 Task: Write a BASH program that checks if a file is a device file (character or block) or a regular file.
Action: Mouse pressed left at (491, 569)
Screenshot: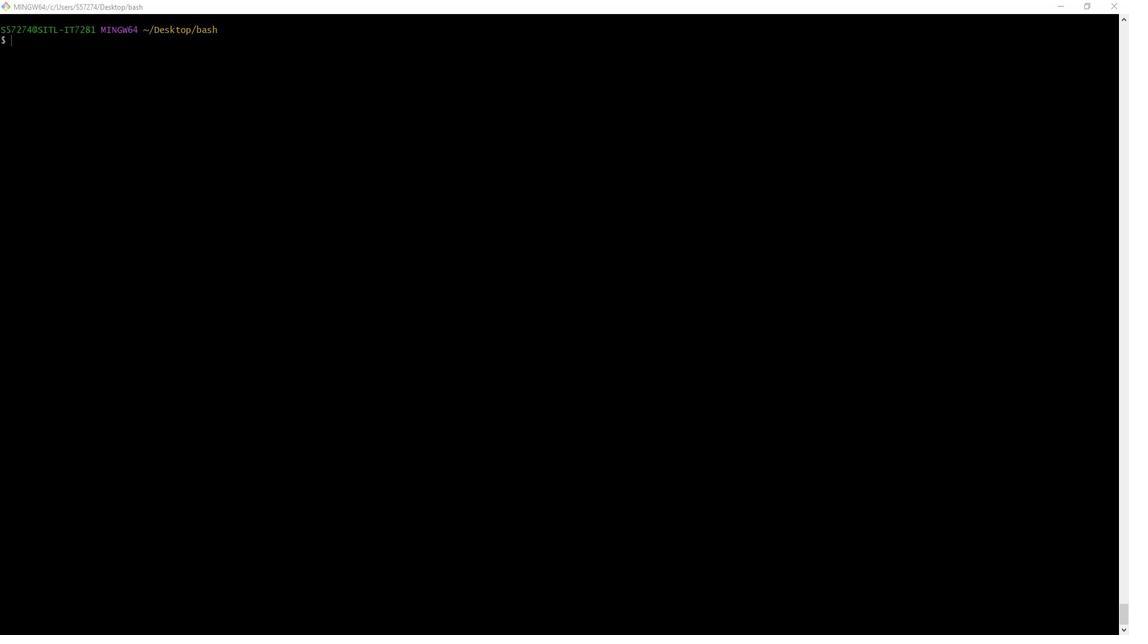 
Action: Mouse moved to (1058, 274)
Screenshot: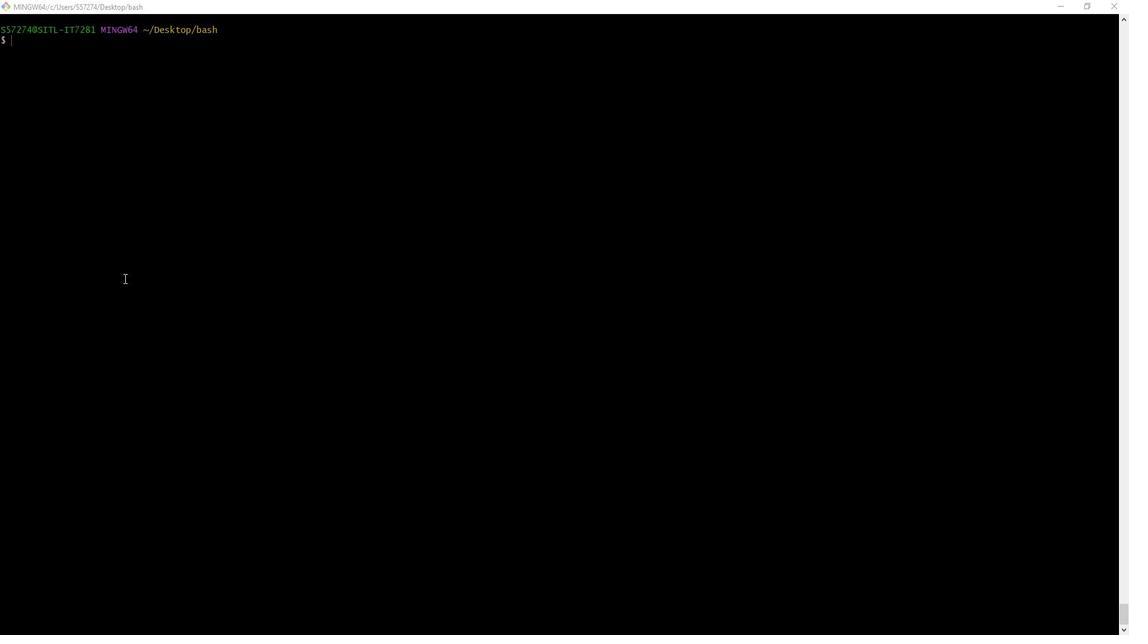 
Action: Mouse pressed left at (1058, 274)
Screenshot: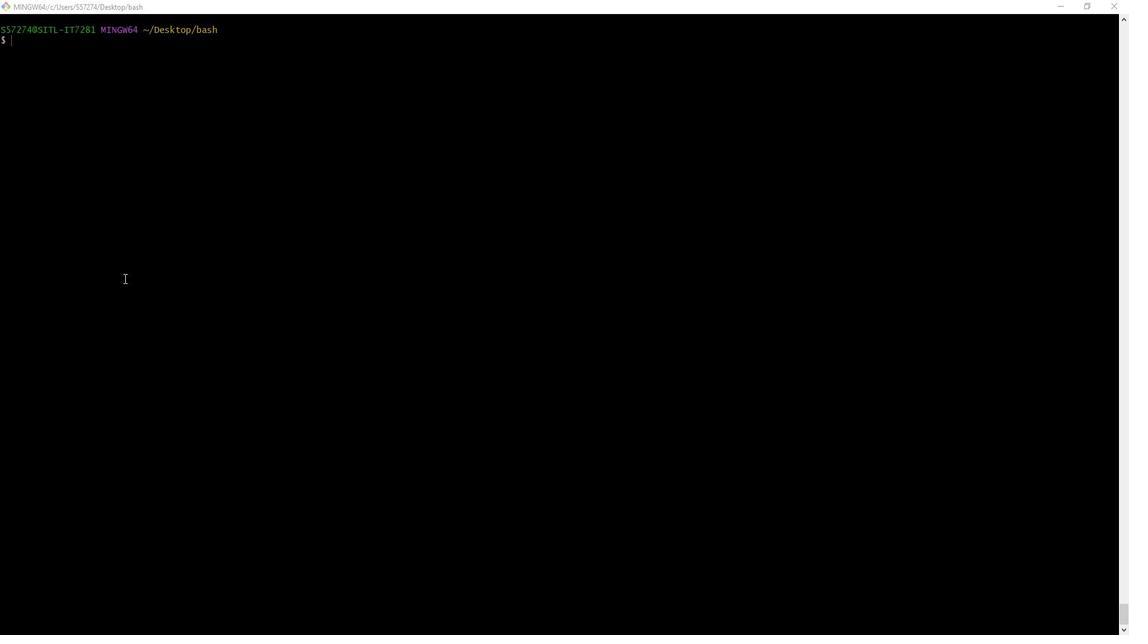 
Action: Mouse moved to (1058, 273)
Screenshot: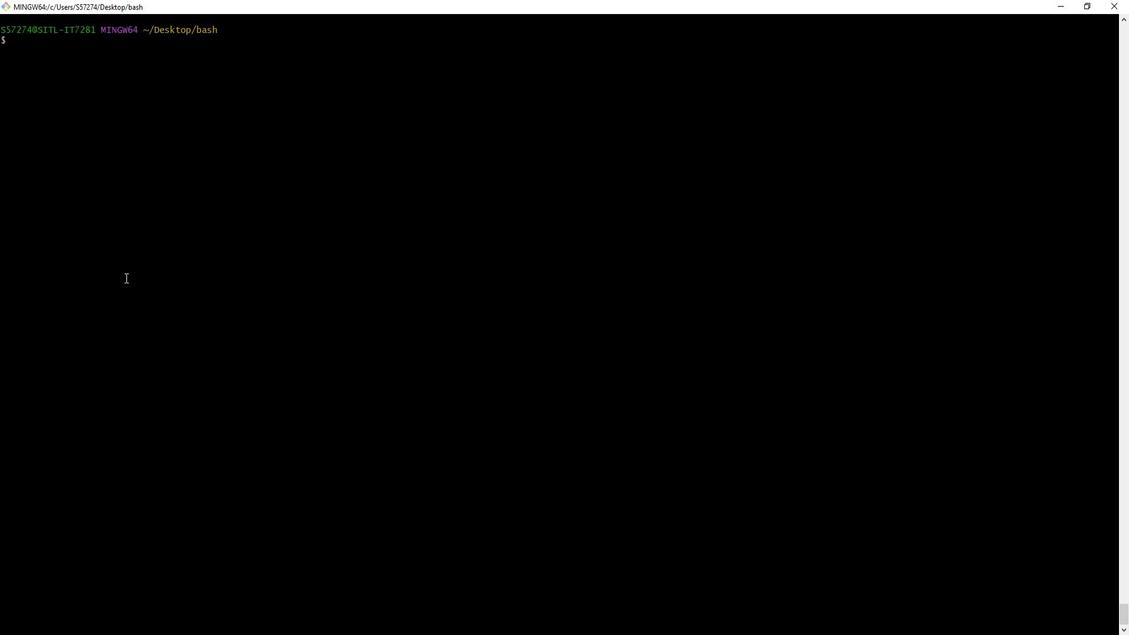 
Action: Key pressed touch<Key.space>check<Key.shift_r>_file<Key.shift_r>_reg.sh<Key.enter>vim<Key.space>check<Key.shift_r>_file<Key.shift_r>_reg.sh<Key.enter>i<Key.space><Key.shift_r>#<Key.shift_r>!/bin/bash<Key.enter><Key.enter><Key.backspace><Key.backspace><Key.backspace><Key.backspace><Key.enter><Key.shift_r>#<Key.space>fuc<Key.backspace>nction<Key.space>to<Key.space>check<Key.space>if<Key.space>a<Key.space>file<Key.space>is<Key.space>a<Key.space>device<Key.space>fiel<Key.space><Key.backspace><Key.backspace><Key.backspace>le<Key.space>or<Key.space>a<Key.space>regular<Key.space>file<Key.enter><Key.backspace><Key.backspace>id<Key.backspace>s<Key.shift_r>_device<Key.shift_r>_file<Key.shift_r>()<Key.space><Key.shift_r>{<Key.enter>lov<Key.backspace>cal<Key.space>file=<Key.shift_r>$1<Key.enter><Key.enter>if<Key.space>[<Key.space>-c<Key.space><Key.shift_r>"<Key.shift_r>$file<Key.shift_r>"<Key.space>]<Key.space><Key.shift_r><Key.shift_r>||<Key.space>[<Key.space>-b<Key.space><Key.shift_r>"<Key.shift_r>$file<Key.shift_r>"<Key.space>];<Key.space>then<Key.enter>echo<Key.space><Key.shift_r>"<Key.space><Key.backspace>the<Key.space>file<Key.space>'<Key.shift_r>$file'<Key.space>is<Key.space>a<Key.space>device<Key.space>fie<Key.backspace>le<Key.space><Key.shift_r>(chac<Key.backspace>racter<Key.space>or<Key.space>block<Key.shift_r>).<Key.shift_r>"<Key.enter>return<Key.space>0<Key.space><Key.shift_r>#<Key.space>true<Key.enter><Key.backspace><Key.backspace><Key.space>else<Key.enter>return<Key.space>1<Key.space><Key.shift_r>#<Key.space>false<Key.enter><Key.backspace><Key.backspace><Key.space>fi<Key.enter><Key.backspace><Key.backspace><Key.space><Key.shift_r>}<Key.enter><Key.enter><Key.shift_r>#<Key.space>function<Key.space>to<Key.space>f<Key.backspace>check<Key.space>if<Key.space>a<Key.space>file<Key.space>is<Key.space>a<Key.space>regular<Key.space>file<Key.enter><Key.backspace><Key.backspace>is<Key.shift_r>_regular<Key.shift_r>_file<Key.shift_r><Key.shift_r><Key.shift_r><Key.shift_r>()<Key.space><Key.shift_r><Key.shift_r><Key.shift_r><Key.shift_r><Key.shift_r><Key.shift_r><Key.shift_r>{<Key.enter>lov<Key.backspace>cal<Key.space>file=<Key.shift_r>$1<Key.enter><Key.enter>if<Key.space>[<Key.space>-f<Key.space><Key.shift_r>"<Key.shift_r>$file<Key.shift_r>"<Key.space>];<Key.space>then<Key.enter>echo<Key.space><Key.shift_r>"the<Key.space>file<Key.space>'<Key.shift_r>$file'<Key.space>is<Key.space>a<Key.space>regular<Key.space>file.<Key.shift_r>"<Key.enter>return<Key.space>0<Key.space><Key.shift_r>#<Key.space>true<Key.enter><Key.backspace><Key.backspace><Key.space>else<Key.enter>e<Key.backspace>return<Key.space>1<Key.space><Key.shift_r>#<Key.space>false<Key.enter><Key.backspace><Key.backspace><Key.space>fi<Key.enter><Key.backspace><Key.backspace><Key.space><Key.shift_r>{<Key.backspace><Key.shift_r>}<Key.enter><Key.enter>
Screenshot: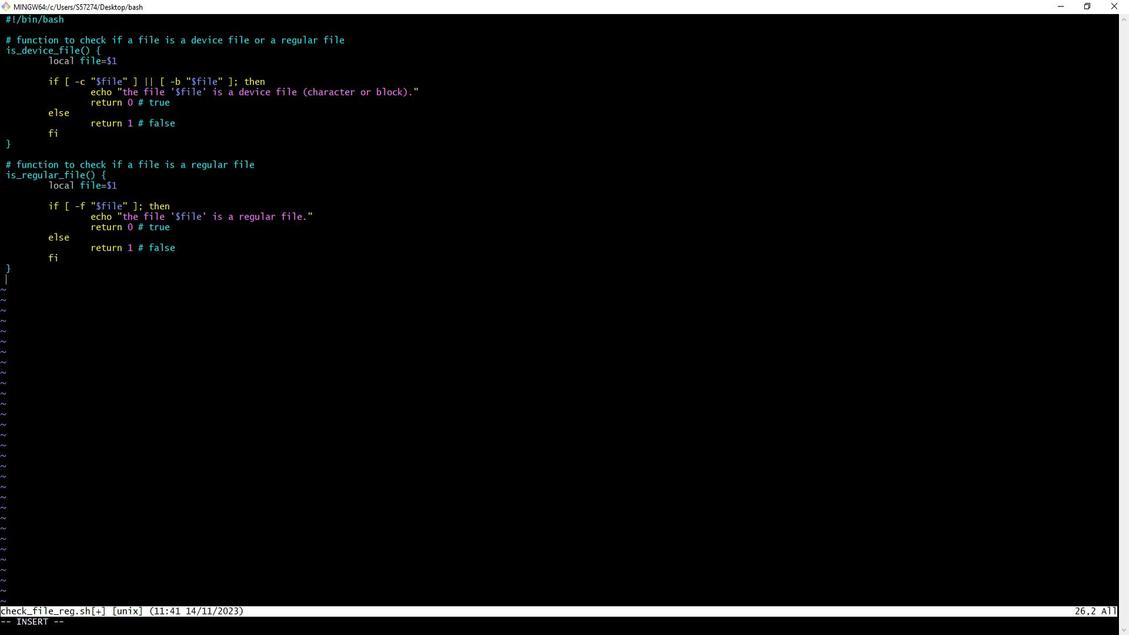 
Action: Mouse moved to (741, 307)
Screenshot: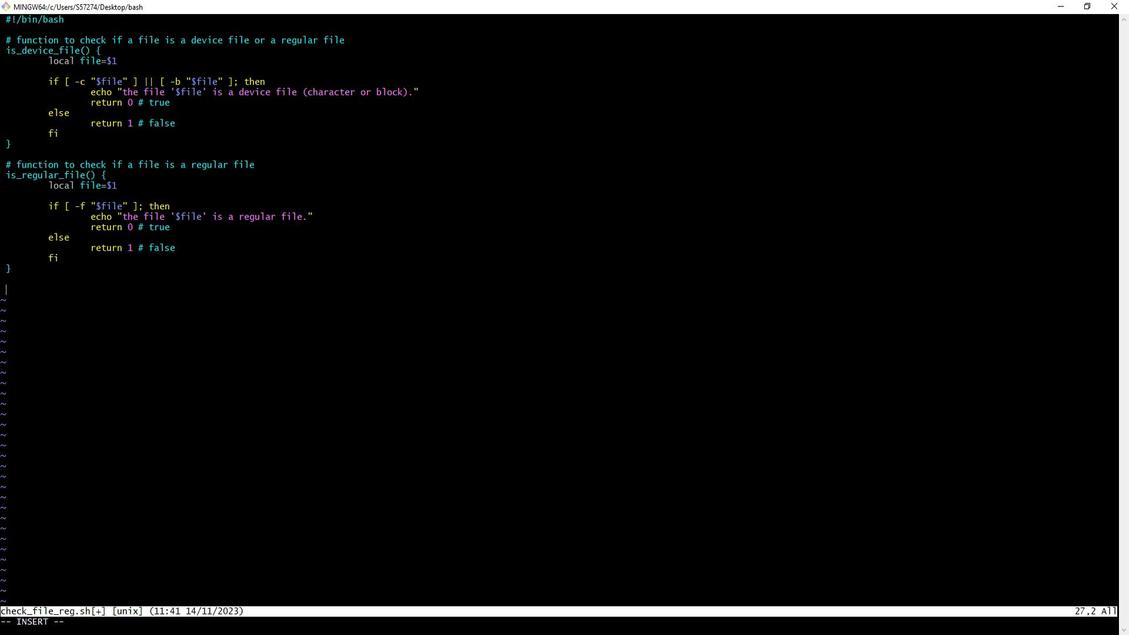 
Action: Mouse scrolled (741, 308) with delta (0, 0)
Screenshot: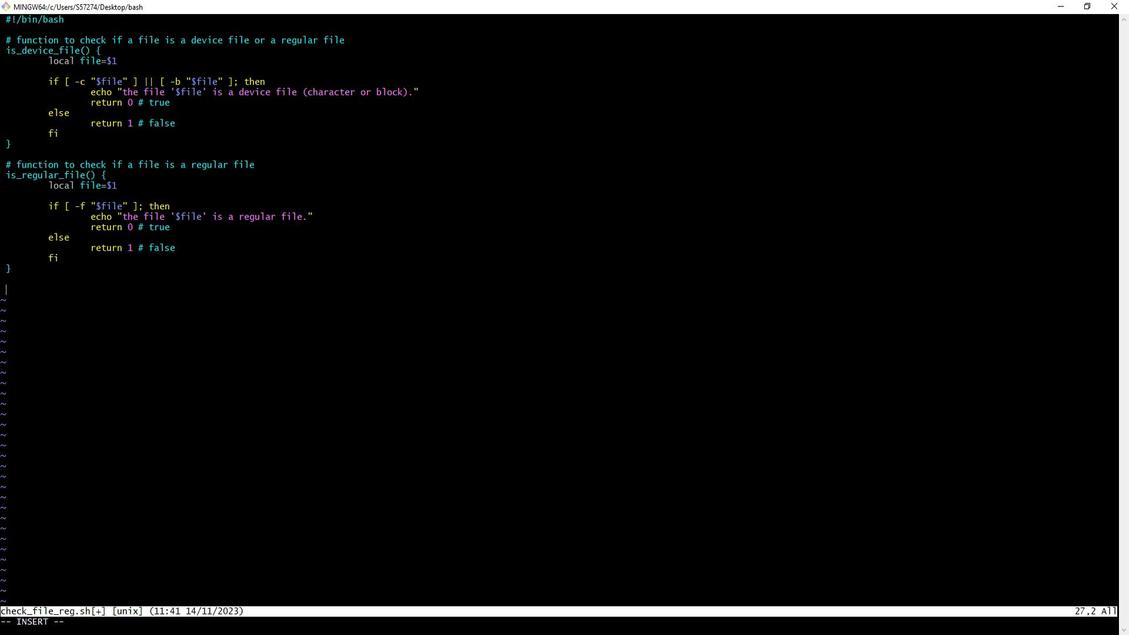 
Action: Mouse scrolled (741, 307) with delta (0, 0)
Screenshot: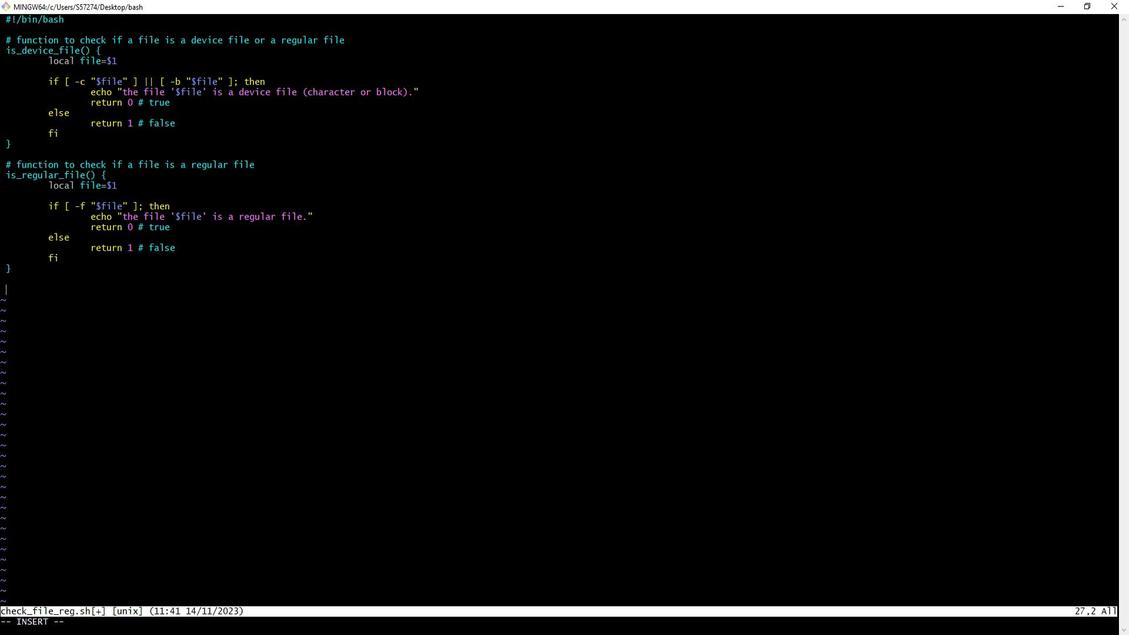 
Action: Mouse scrolled (741, 307) with delta (0, 0)
Screenshot: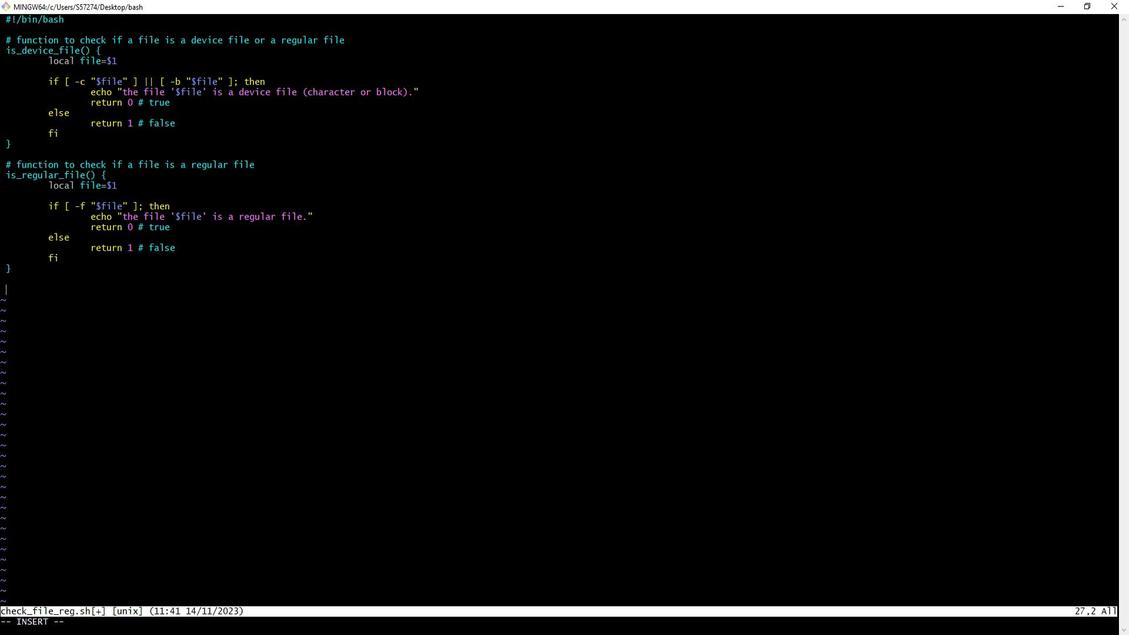 
Action: Mouse scrolled (741, 307) with delta (0, 0)
Screenshot: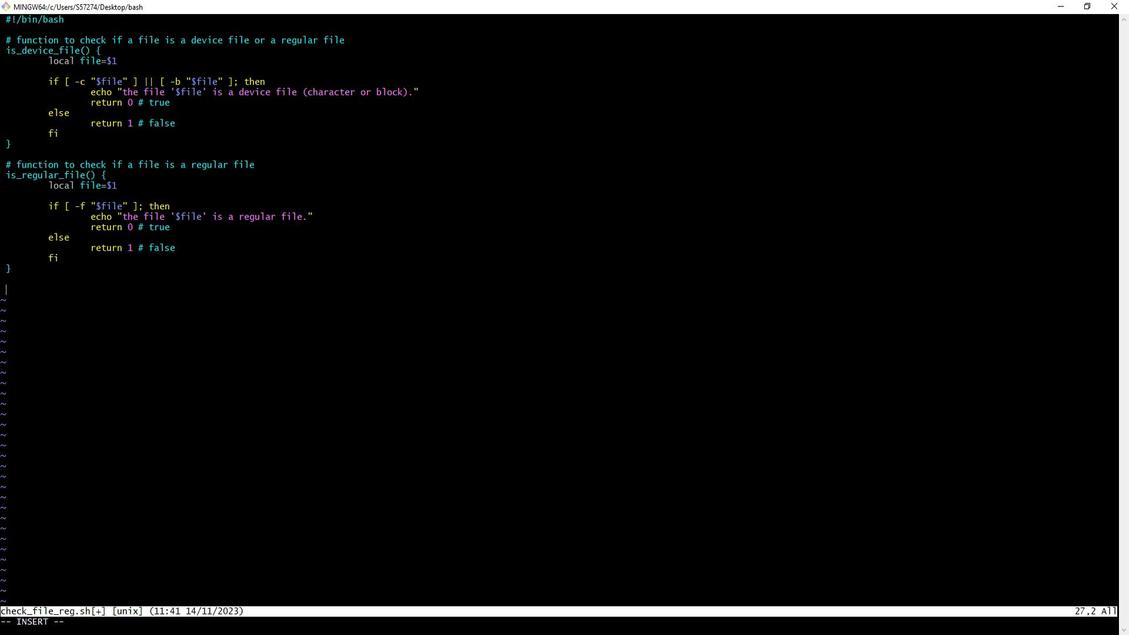
Action: Mouse scrolled (741, 307) with delta (0, 0)
Screenshot: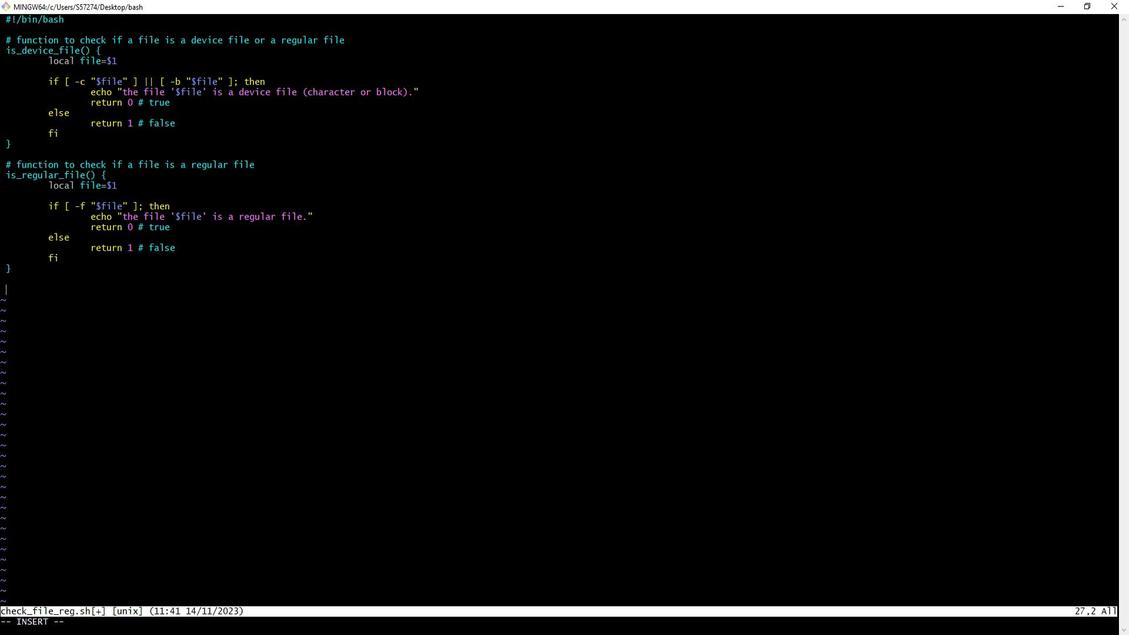 
Action: Mouse scrolled (741, 307) with delta (0, 0)
Screenshot: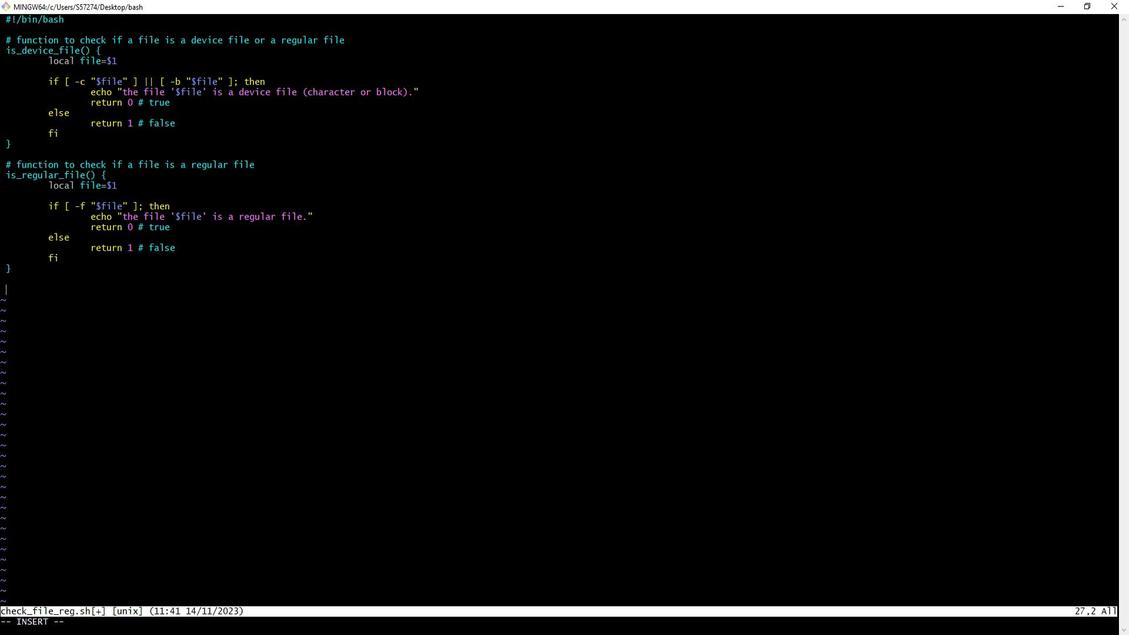 
Action: Mouse scrolled (741, 307) with delta (0, 0)
Screenshot: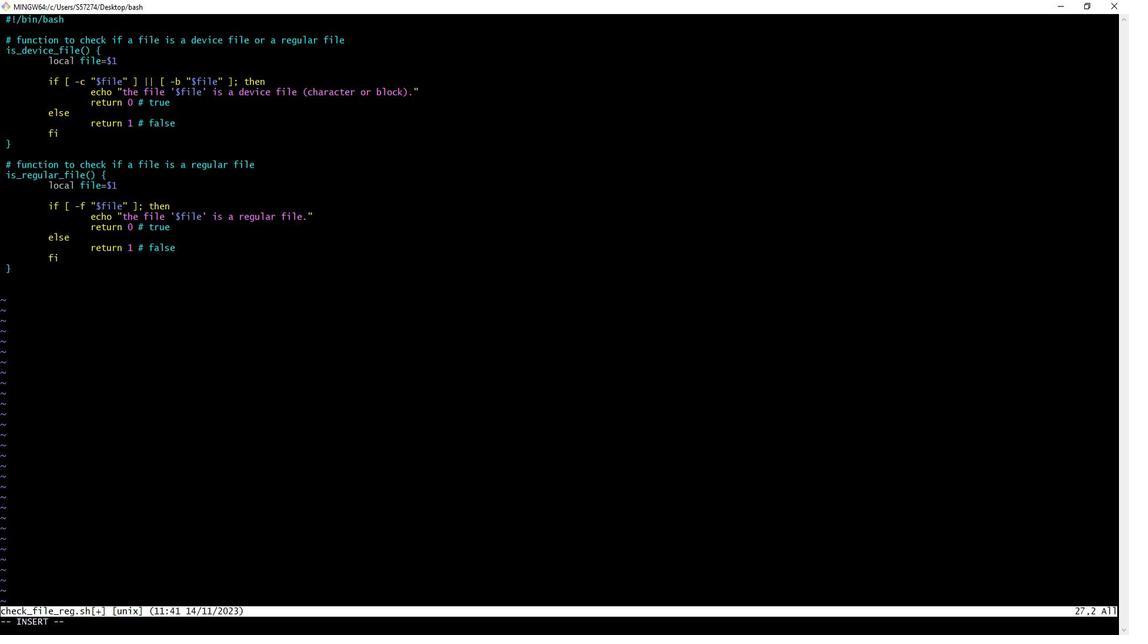 
Action: Mouse scrolled (741, 307) with delta (0, 0)
Screenshot: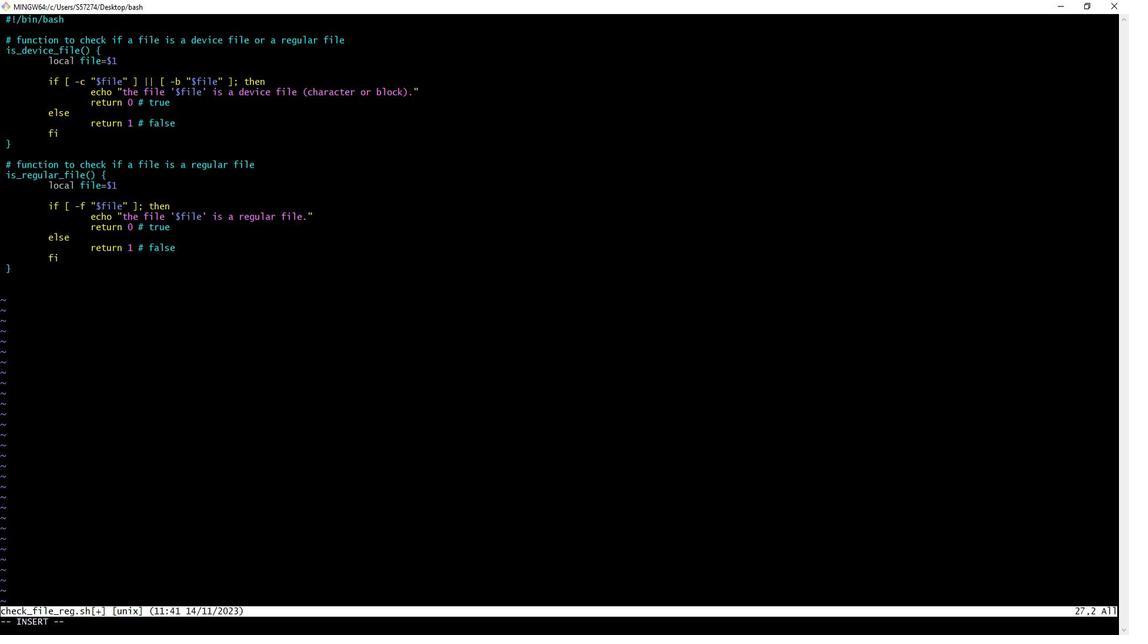 
Action: Mouse scrolled (741, 307) with delta (0, 0)
Screenshot: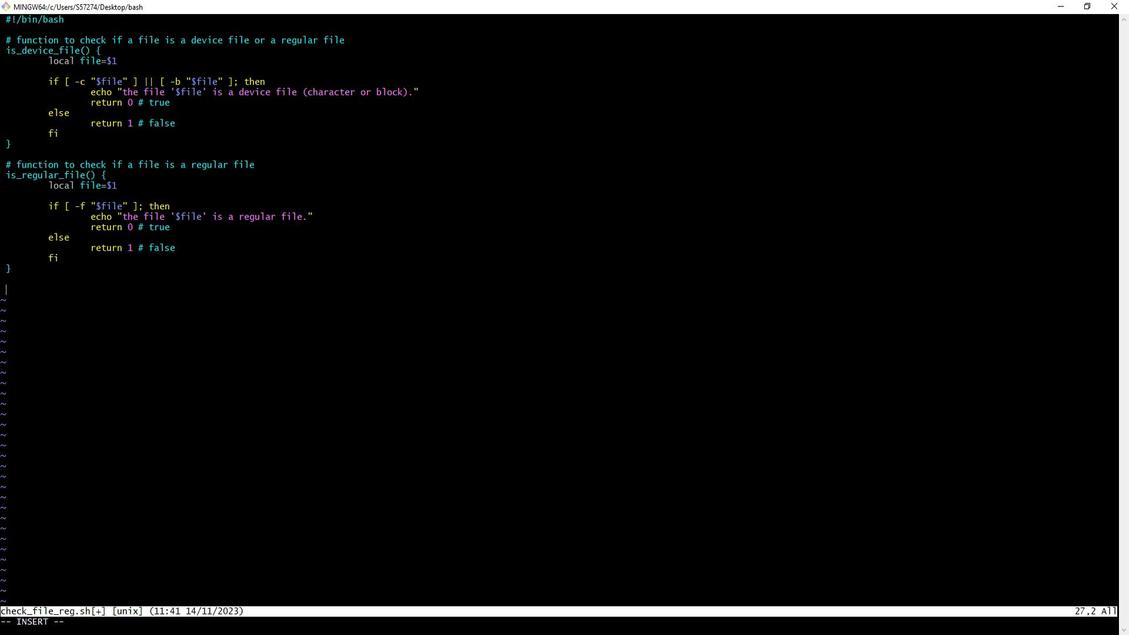 
Action: Mouse scrolled (741, 307) with delta (0, 0)
Screenshot: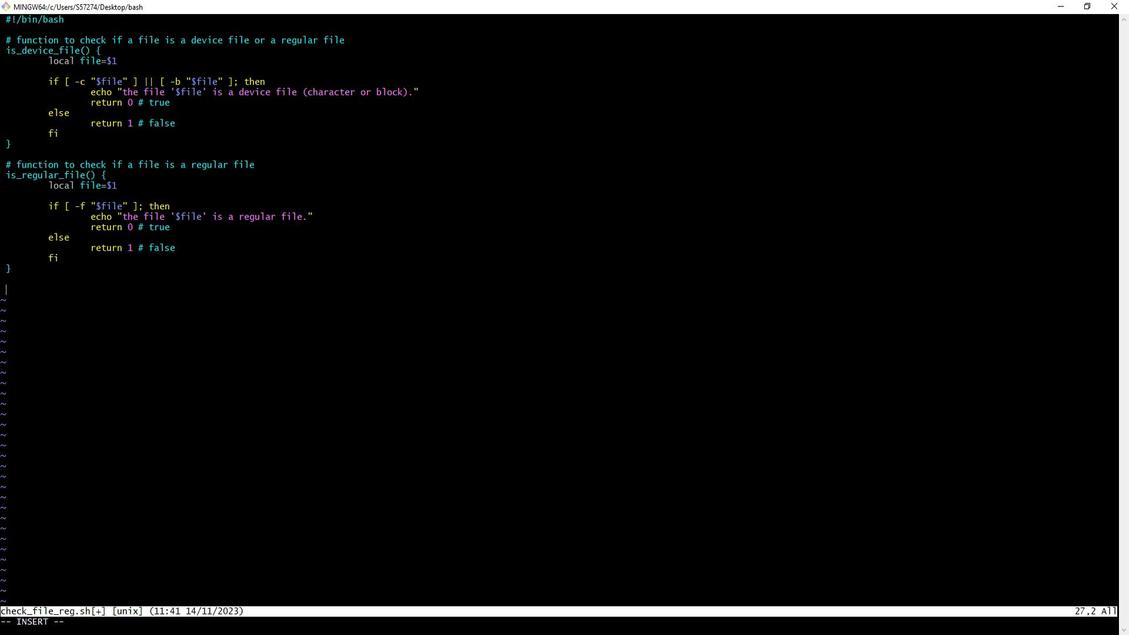 
Action: Mouse moved to (1071, 311)
Screenshot: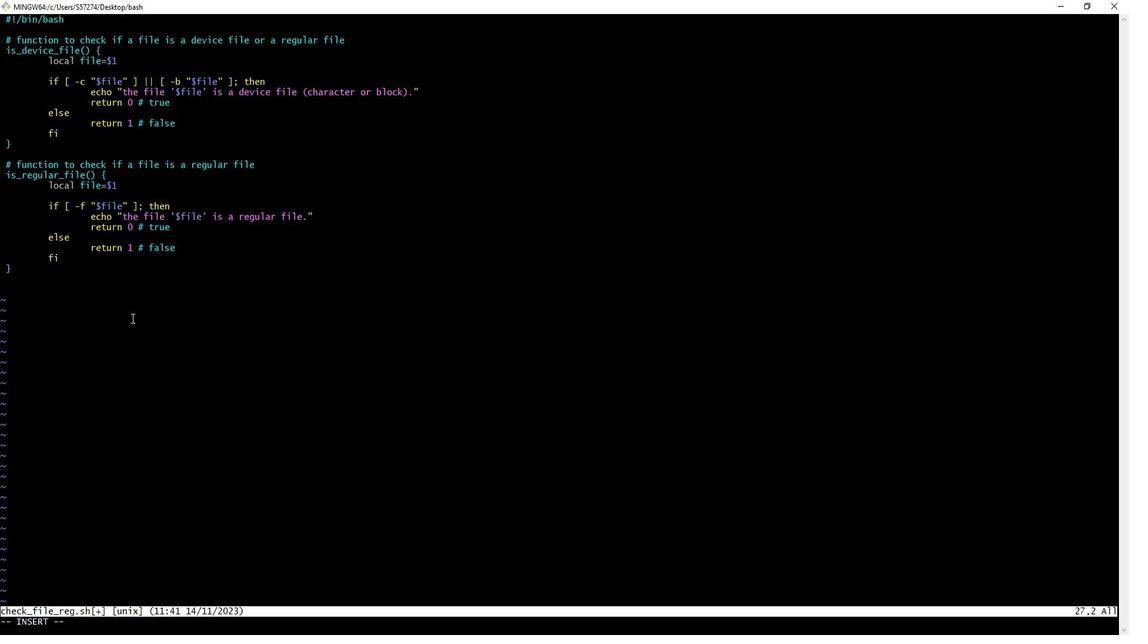 
Action: Mouse pressed left at (1071, 311)
Screenshot: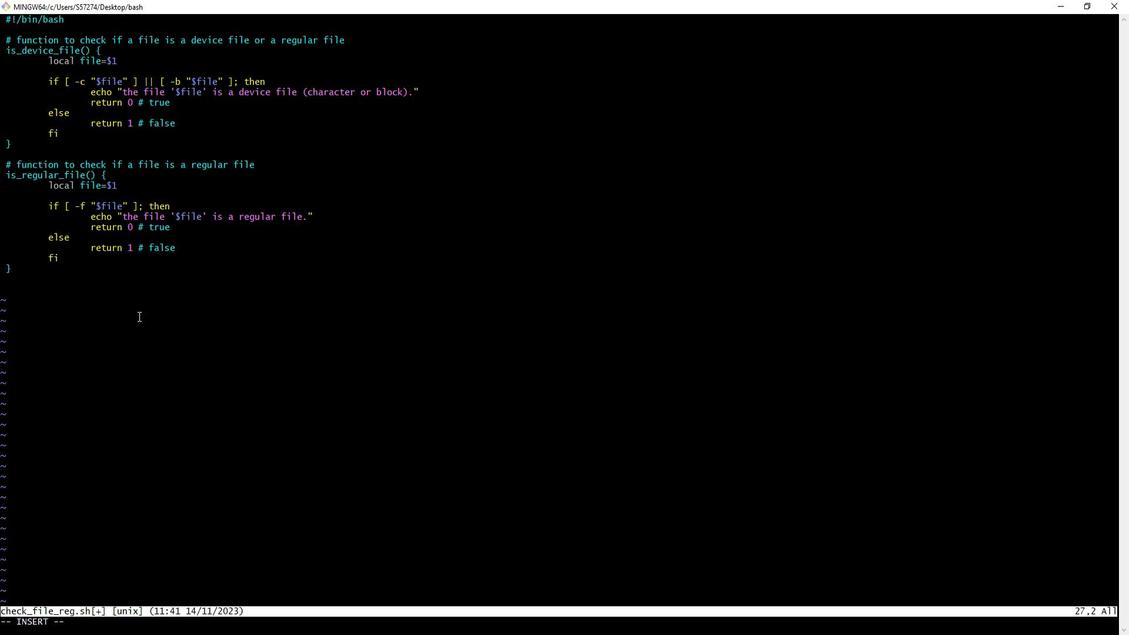 
Action: Mouse moved to (1068, 304)
Screenshot: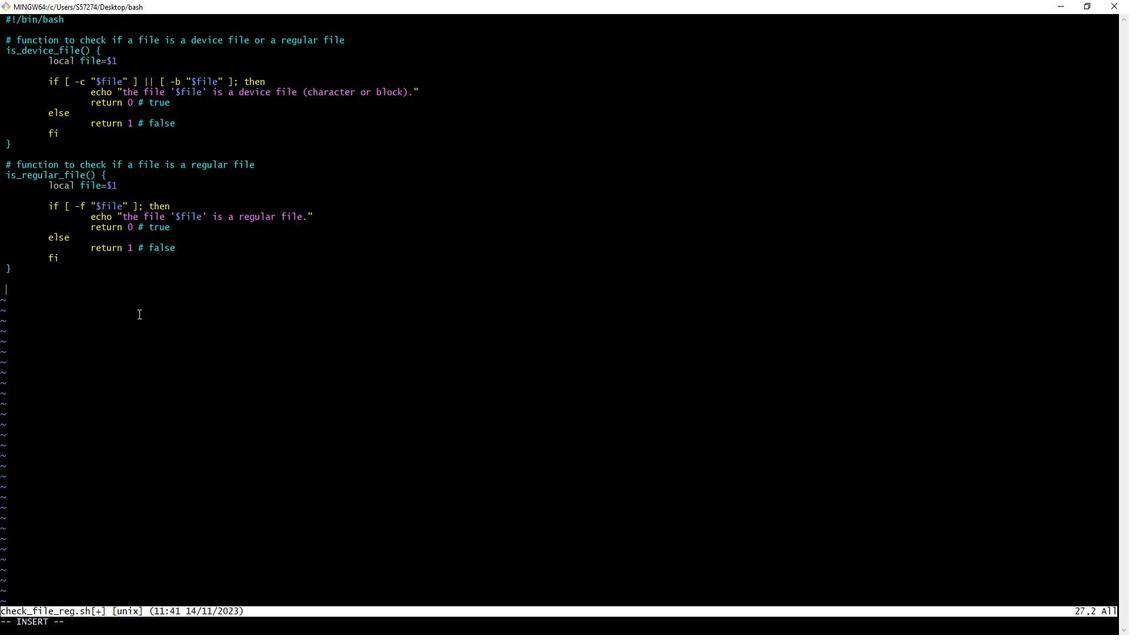 
Action: Key pressed <Key.shift_r>#get<Key.space>the<Key.space>filename
Screenshot: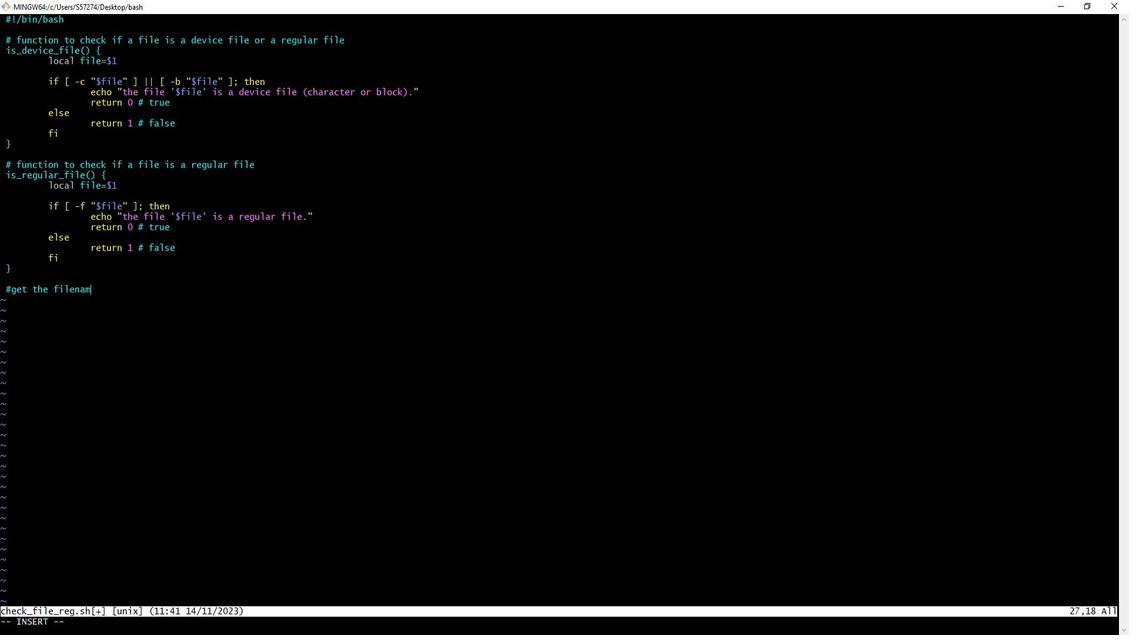 
Action: Mouse moved to (1067, 304)
Screenshot: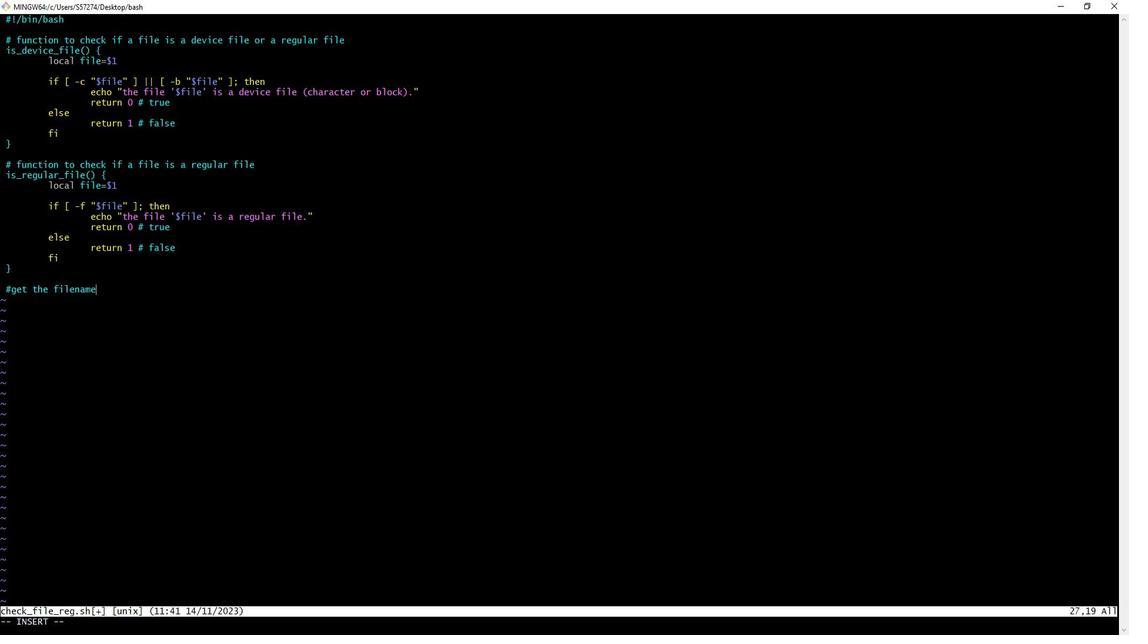 
Action: Key pressed <Key.space>from<Key.space>the<Key.space>user<Key.enter><Key.backspace>read<Key.space>-p<Key.space><Key.shift_r>"<Key.shift_r>Enter<Key.space>the<Key.space>filename<Key.shift_r>:<Key.space><Key.shift_r>"<Key.space>input<Key.shift_r>_filename<Key.enter><Key.enter><Key.shift_r>#<Key.space>check<Key.space>if<Key.space>the<Key.space>input<Key.space>is<Key.space>a<Key.space>cali<Key.backspace><Key.backspace><Key.backspace><Key.backspace>valid<Key.space>filename<Key.enter><Key.backspace><Key.backspace><Key.enter>if<Key.space>[<Key.space>-e<Key.space><Key.shift_r>"<Key.shift_r>$input<Key.shift_r>_filename<Key.shift_r>"<Key.space>];<Key.space>then<Key.enter>if<Key.space>is<Key.shift_r>_device<Key.shift_r>_file<Key.space><Key.shift_r><Key.shift_r><Key.shift_r><Key.shift_r><Key.shift_r><Key.shift_r>"<Key.shift_r>$input<Key.shift_r>_filename<Key.shift_r>";<Key.space>them<Key.backspace>n<Key.enter><Key.shift_r><Key.shift_r><Key.shift_r><Key.shift_r><Key.shift_r><Key.shift_r><Key.shift_r><Key.shift_r><Key.shift_r><Key.shift_r><Key.shift_r><Key.shift_r><Key.shift_r><Key.shift_r><Key.shift_r><Key.shift_r><Key.shift_r><Key.shift_r><Key.shift_r><Key.shift_r><Key.shift_r><Key.shift_r><Key.shift_r><Key.shift_r><Key.shift_r><Key.shift_r>:<Key.space><Key.shift_r>#<Key.shift_r>D<Key.left><Key.space><Key.right>o<Key.space>nothing,<Key.space>the<Key.space>message<Key.space>is<Key.space>already<Key.space>printed<Key.space>by<Key.space>the<Key.space>function<Key.enter><Key.backspace><Key.backspace><Key.space>elif<Key.space>is<Key.shift_r>_ref<Key.backspace>gular<Key.shift_r>_file<Key.space><Key.shift_r>"<Key.shift_r>$input<Key.shift_r>_filename<Key.shift_r>"'<Key.backspace>;<Key.space>then<Key.enter><Key.shift_r>:<Key.space><Key.shift_r>#<Key.shift_r><Key.space>Do<Key.space>nothing<Key.space><Key.backspace>,<Key.space>thiie<Key.backspace><Key.backspace><Key.backspace>e<Key.space>message<Key.space>is<Key.space>already<Key.space>printed<Key.space>by<Key.space>the<Key.space>funcit<Key.backspace><Key.backspace>tion<Key.enter><Key.backspace><Key.backspace><Key.space>else<Key.enter>echo<Key.space><Key.shift_r>"the<Key.space>file<Key.space>'<Key.shift_r>$input<Key.shift_r>_filename'<Key.space>is<Key.space>neither<Key.space>a<Key.space>device<Key.space>file<Key.space>nor<Key.space>a<Key.space>regular<Key.space>file.<Key.shift_r>"<Key.enter><Key.backspace><Key.backspace><Key.space>fi<Key.enter><Key.backspace><Key.backspace><Key.space>else<Key.enter>echo<Key.space><Key.shift_r>"<Key.shift_r>Invalid<Key.space>filename.<Key.space><Key.shift_r>Please<Key.space>enter<Key.space>a<Key.space>c<Key.backspace>valid<Key.space>filename.<Key.shift_r>"<Key.enter><Key.backspace><Key.backspace><Key.space>fi<Key.esc><Key.shift_r>:wq<Key.enter>chmod<Key.space><Key.shift_r>+x<Key.space>check<Key.shift_r>_file.<Key.backspace><Key.shift_r>_reg.sh<Key.enter>./check<Key.shift_r>_file<Key.shift_r>_rre<Key.backspace><Key.backspace>eg/<Key.backspace>.sh<Key.enter>tex<Key.backspace>z<Key.backspace>st.txt<Key.enter>/.<Key.backspace><Key.backspace>./check<Key.shift_r>_file.sh<Key.enter>./check<Key.shift_r>_file<Key.shift_r>_reg.sh<Key.enter>check<Key.shift_r>_file<Key.shift_r>_reg.sh<Key.enter>
Screenshot: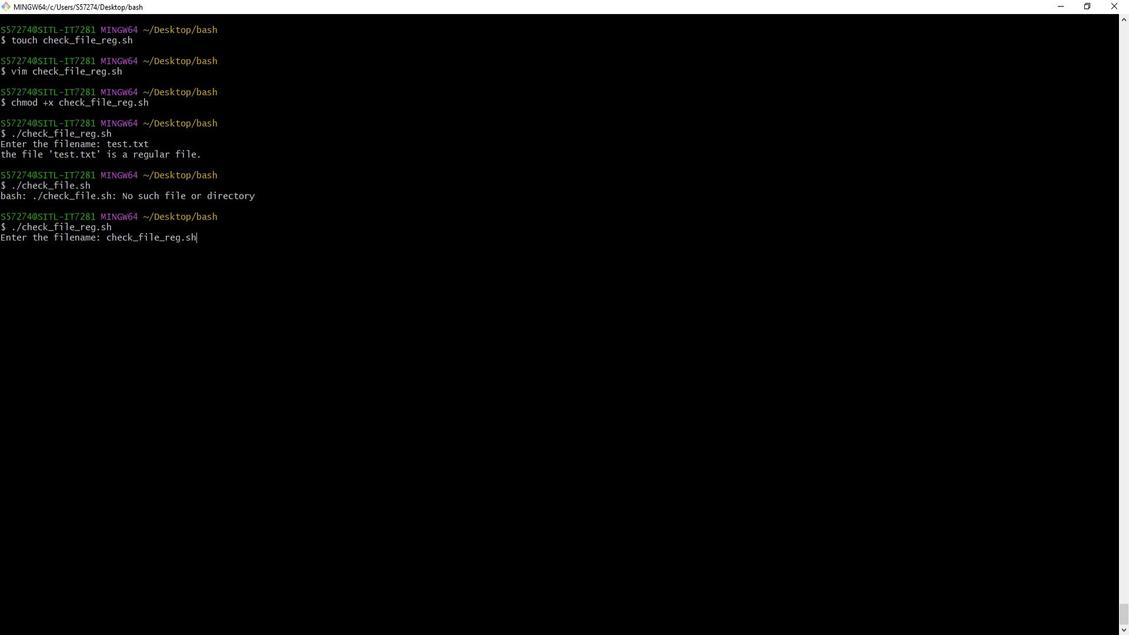 
Action: Mouse moved to (778, 413)
Screenshot: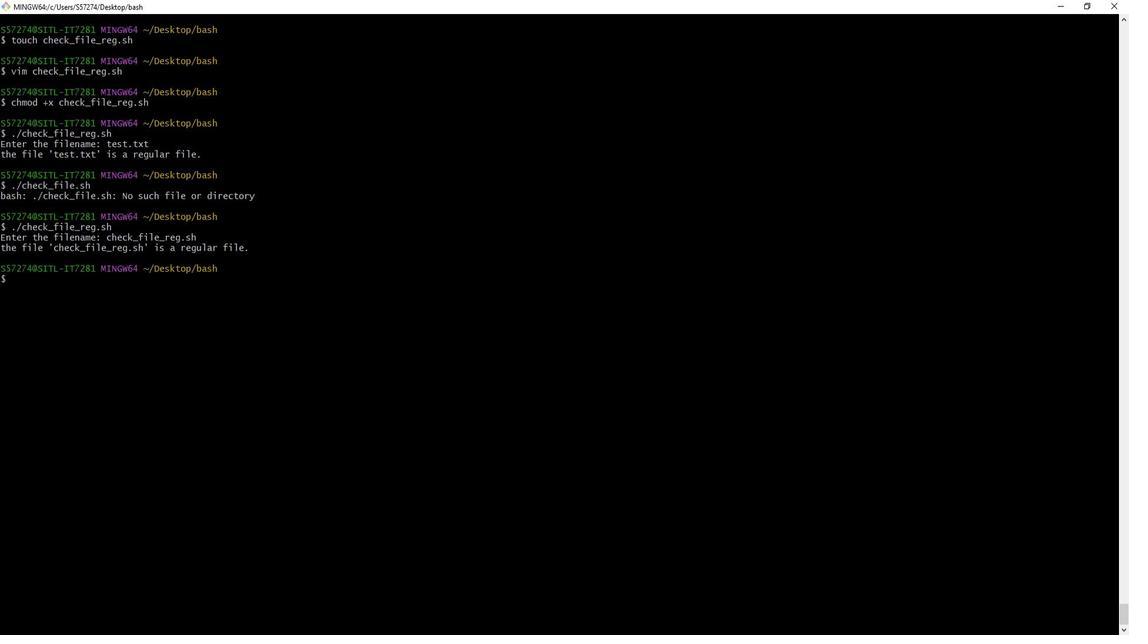 
Action: Mouse pressed left at (778, 413)
Screenshot: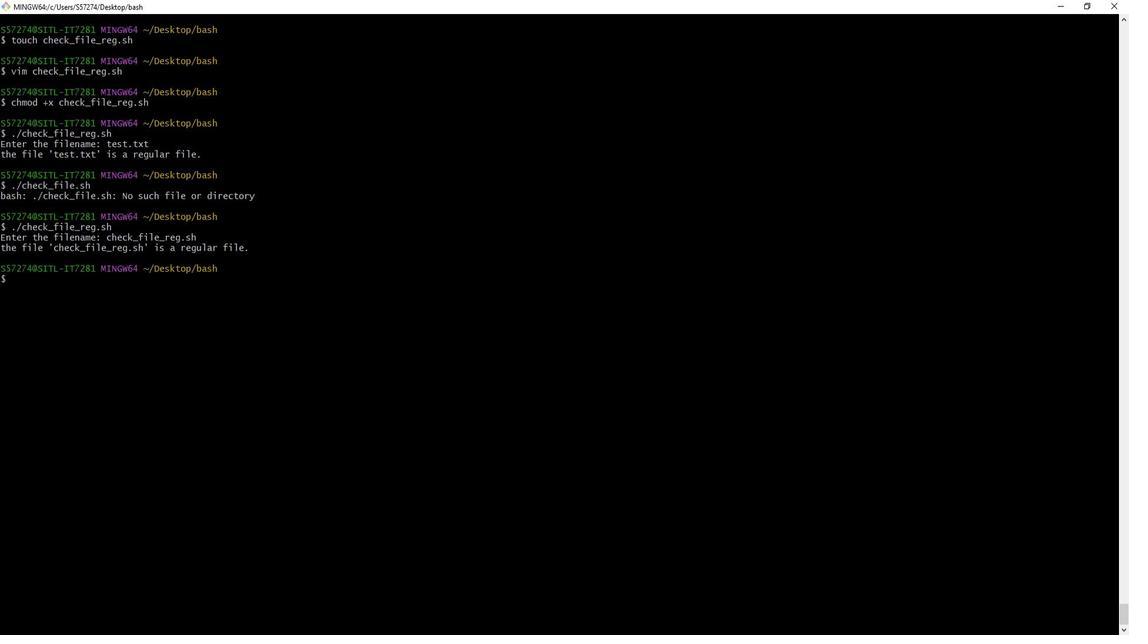 
